 Task: Configure Outlook to automatically accept or decline meeting requests.
Action: Mouse moved to (41, 22)
Screenshot: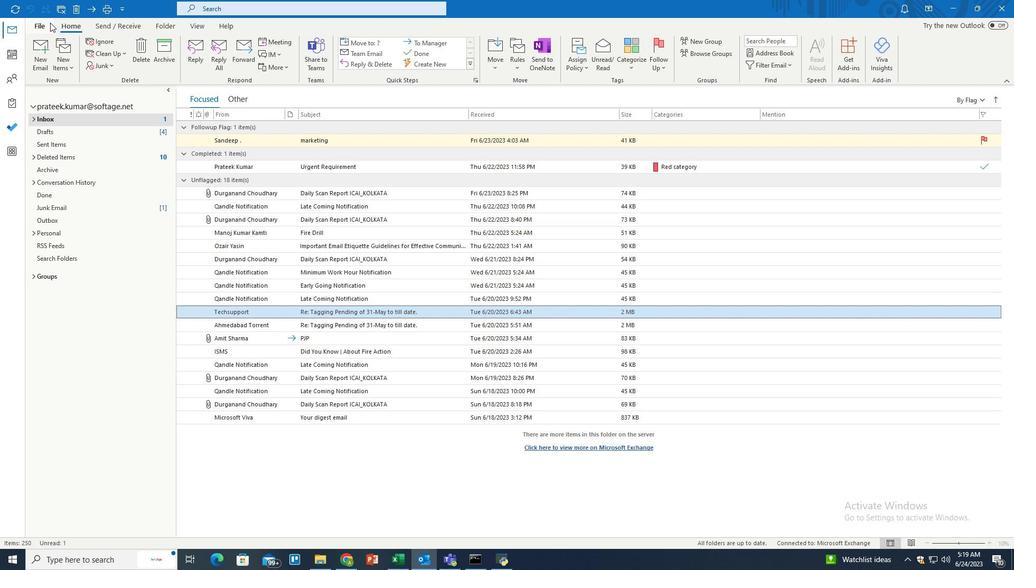 
Action: Mouse pressed left at (41, 22)
Screenshot: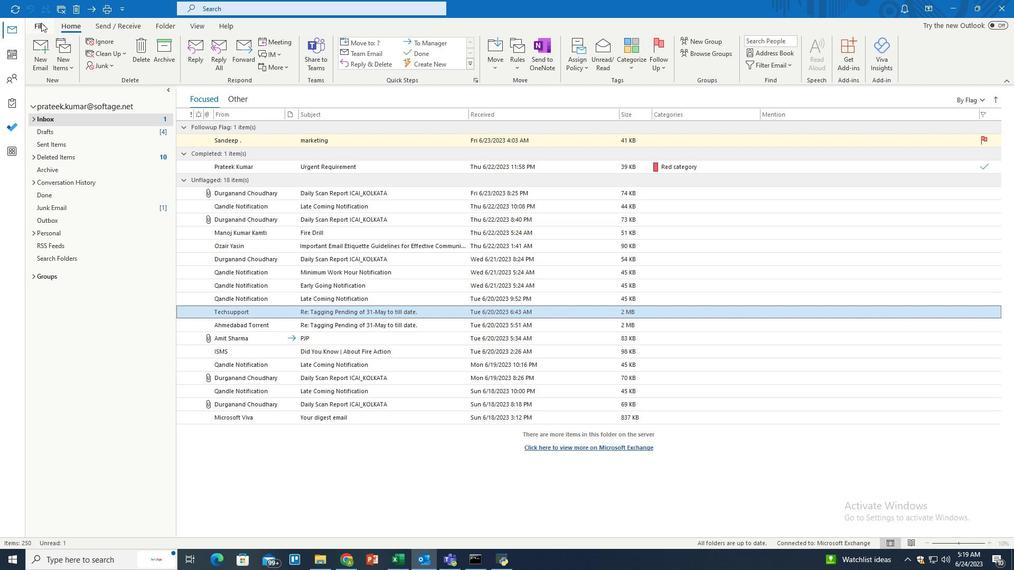 
Action: Mouse moved to (29, 510)
Screenshot: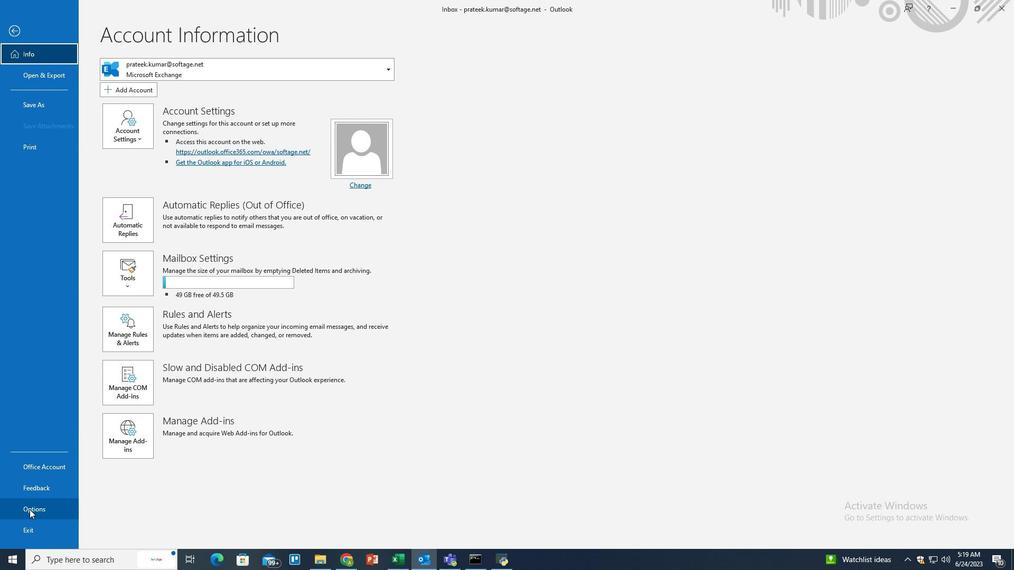 
Action: Mouse pressed left at (29, 510)
Screenshot: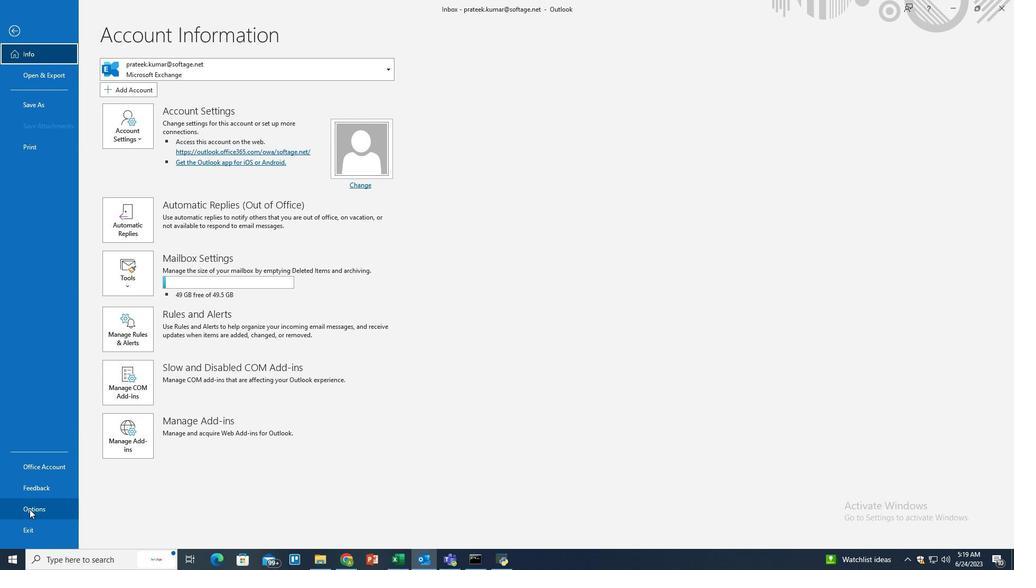
Action: Mouse moved to (304, 145)
Screenshot: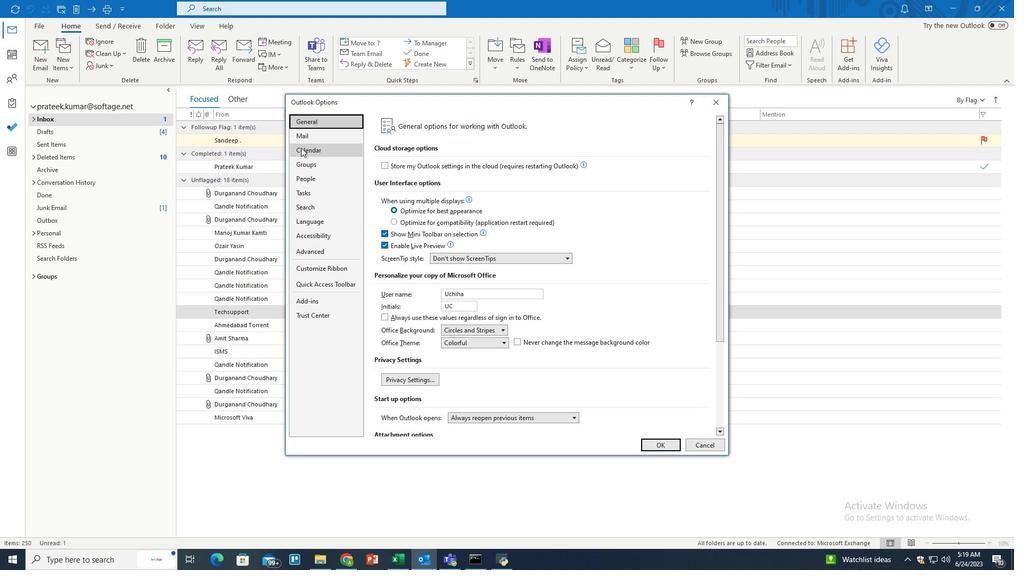 
Action: Mouse pressed left at (304, 145)
Screenshot: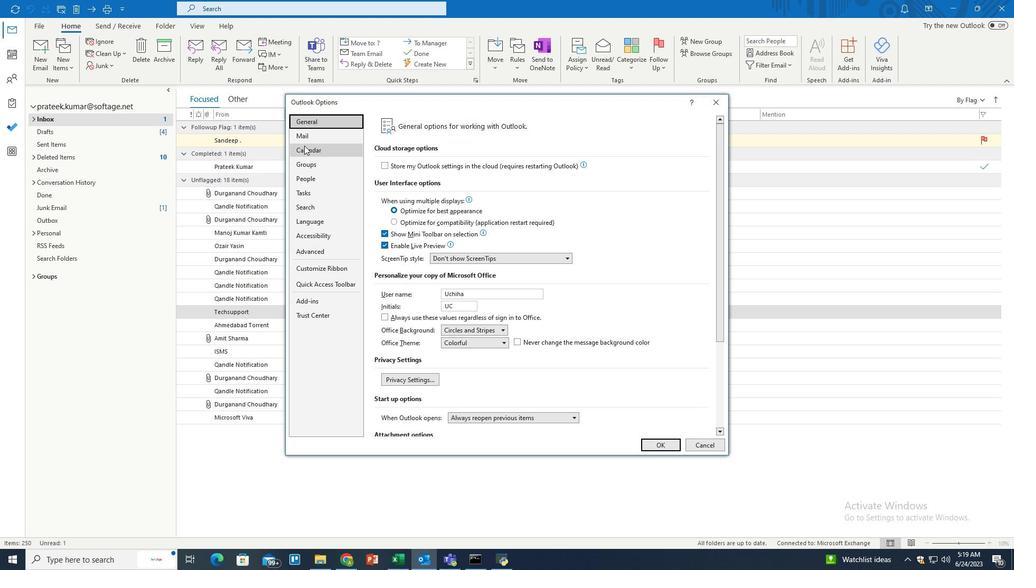 
Action: Mouse moved to (465, 291)
Screenshot: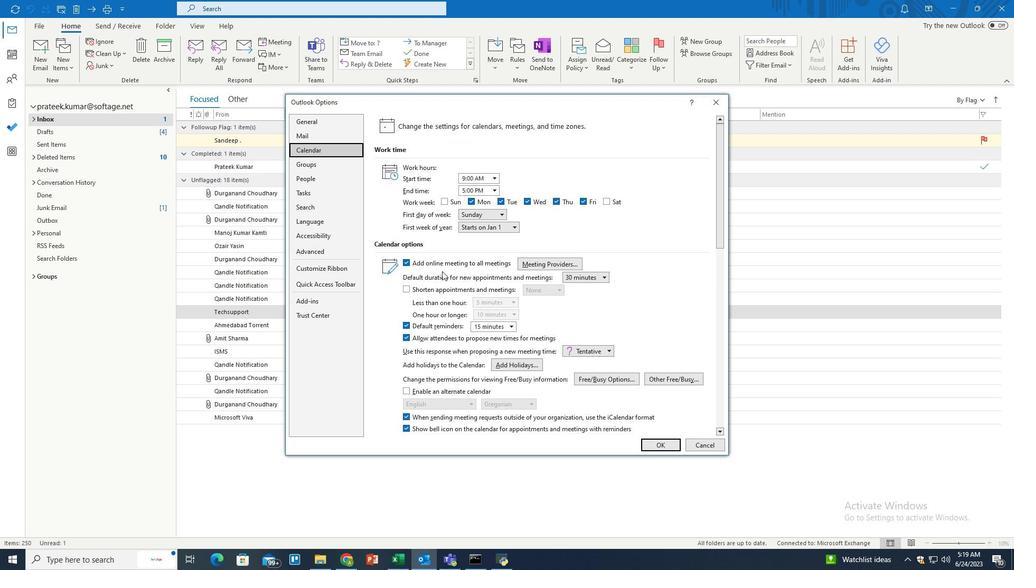 
Action: Mouse scrolled (465, 290) with delta (0, 0)
Screenshot: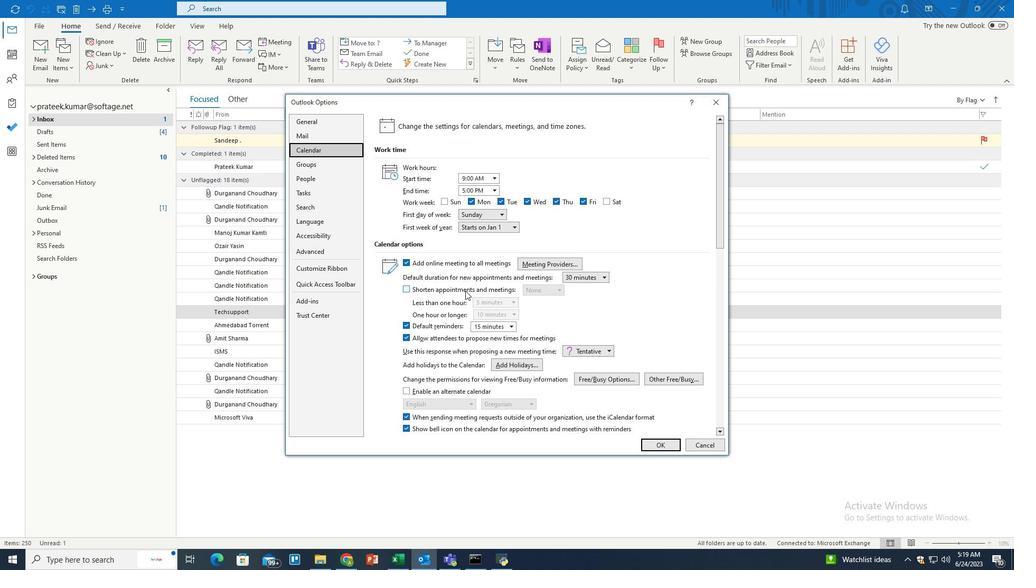 
Action: Mouse scrolled (465, 290) with delta (0, 0)
Screenshot: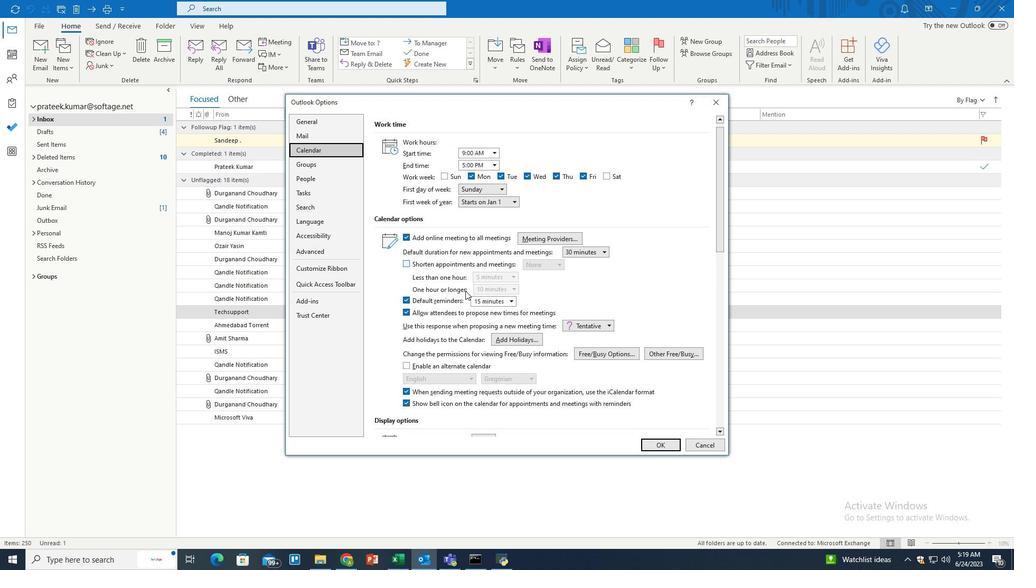 
Action: Mouse scrolled (465, 290) with delta (0, 0)
Screenshot: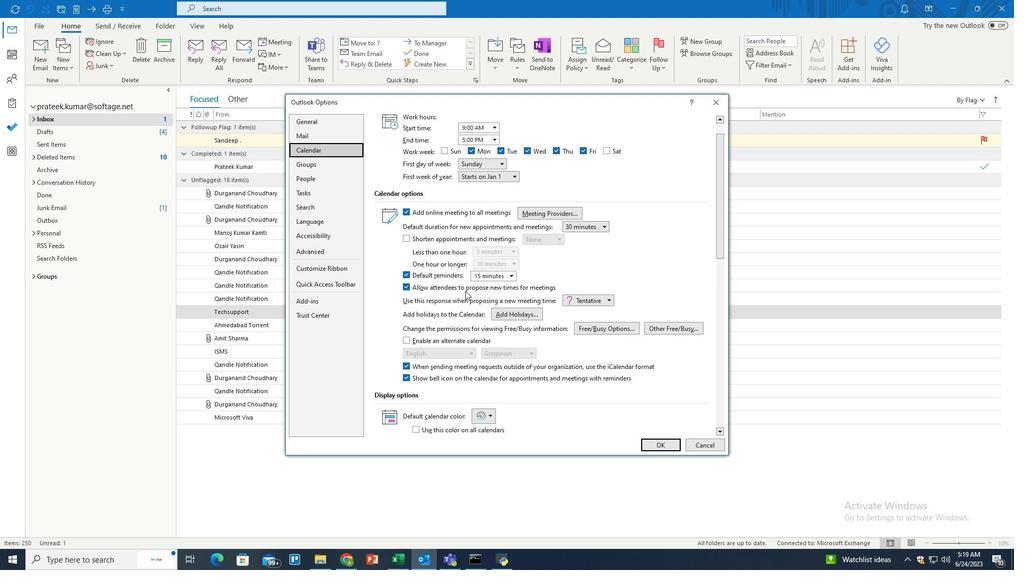 
Action: Mouse scrolled (465, 290) with delta (0, 0)
Screenshot: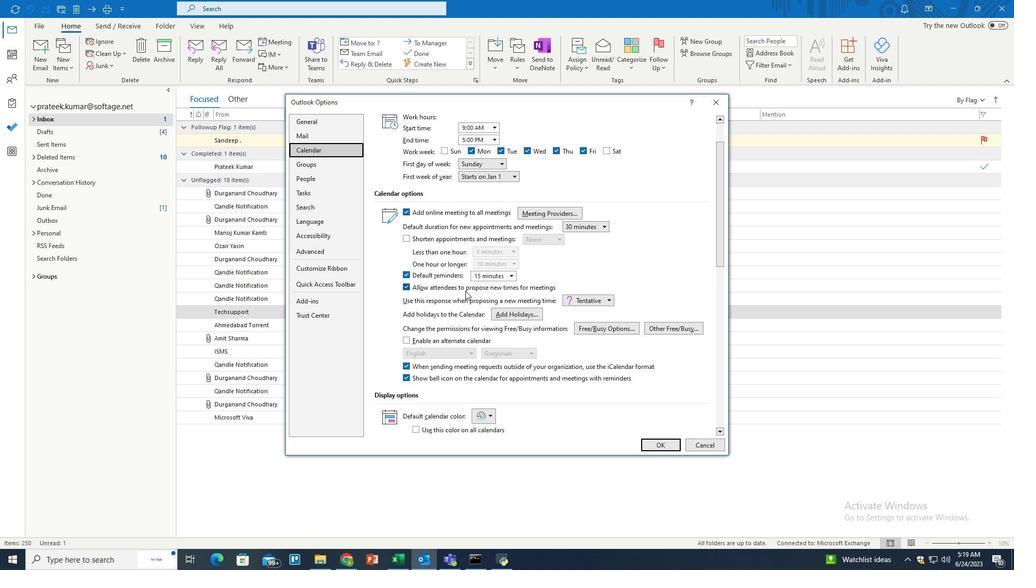 
Action: Mouse scrolled (465, 290) with delta (0, 0)
Screenshot: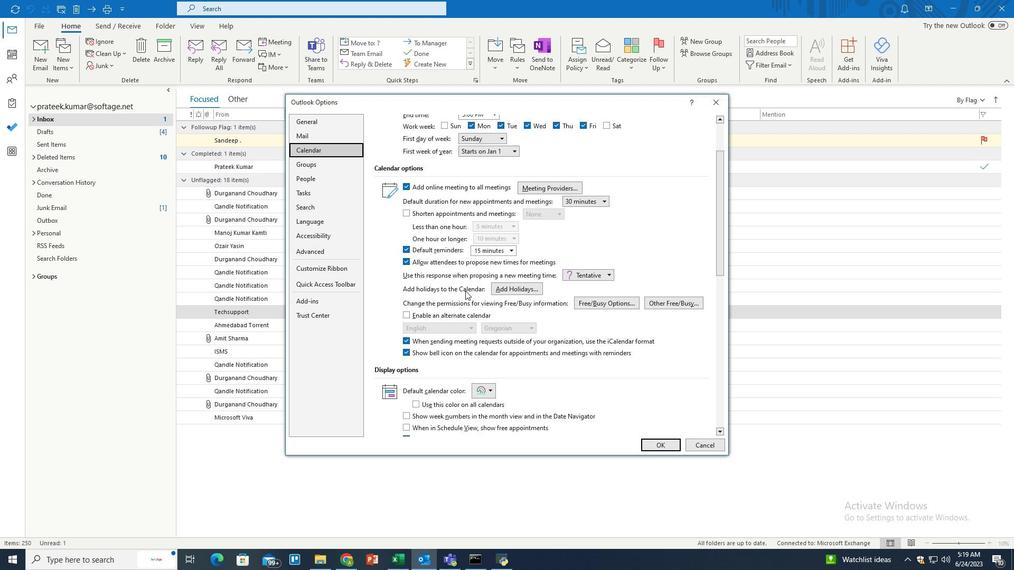 
Action: Mouse scrolled (465, 290) with delta (0, 0)
Screenshot: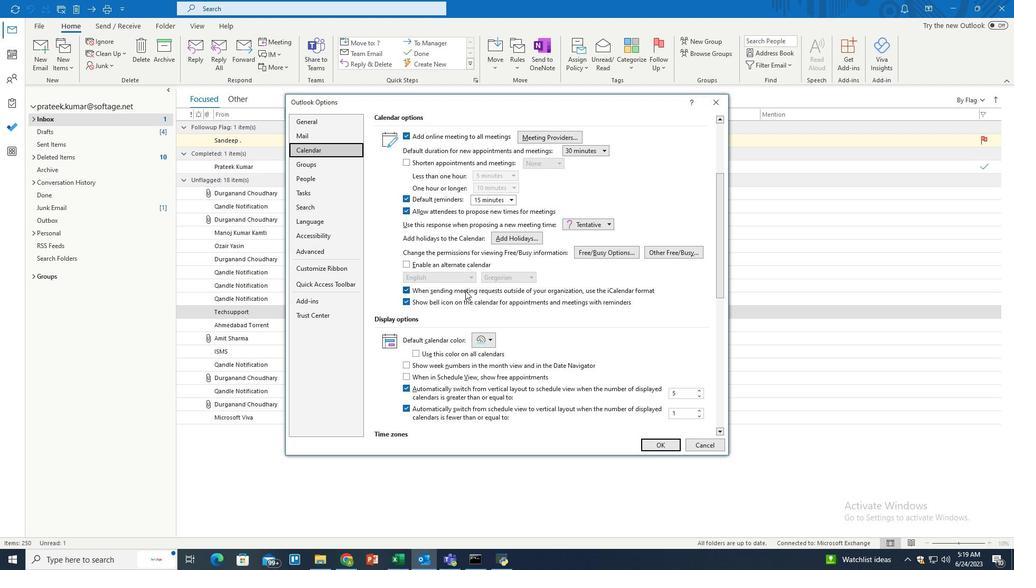 
Action: Mouse scrolled (465, 290) with delta (0, 0)
Screenshot: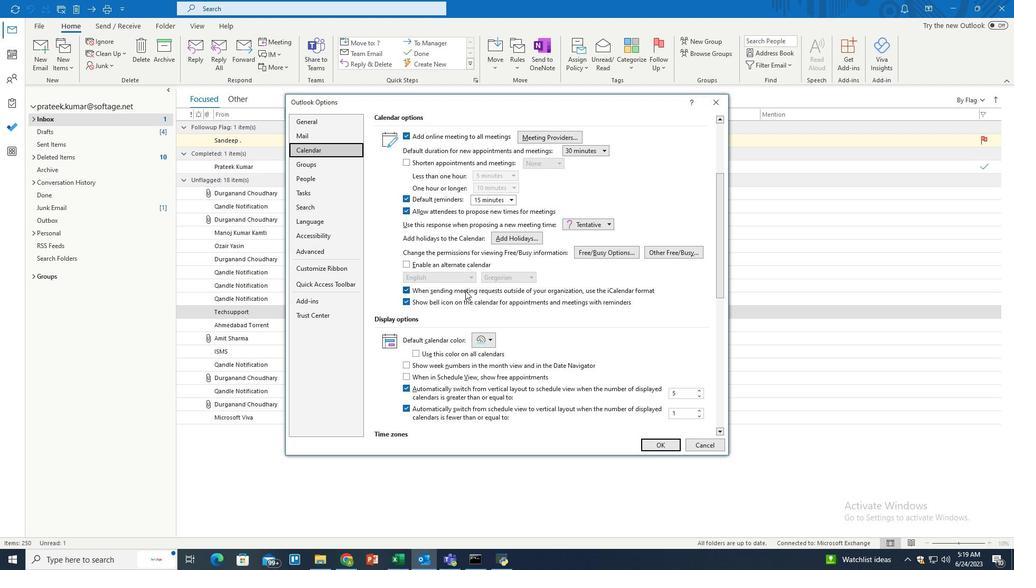 
Action: Mouse scrolled (465, 290) with delta (0, 0)
Screenshot: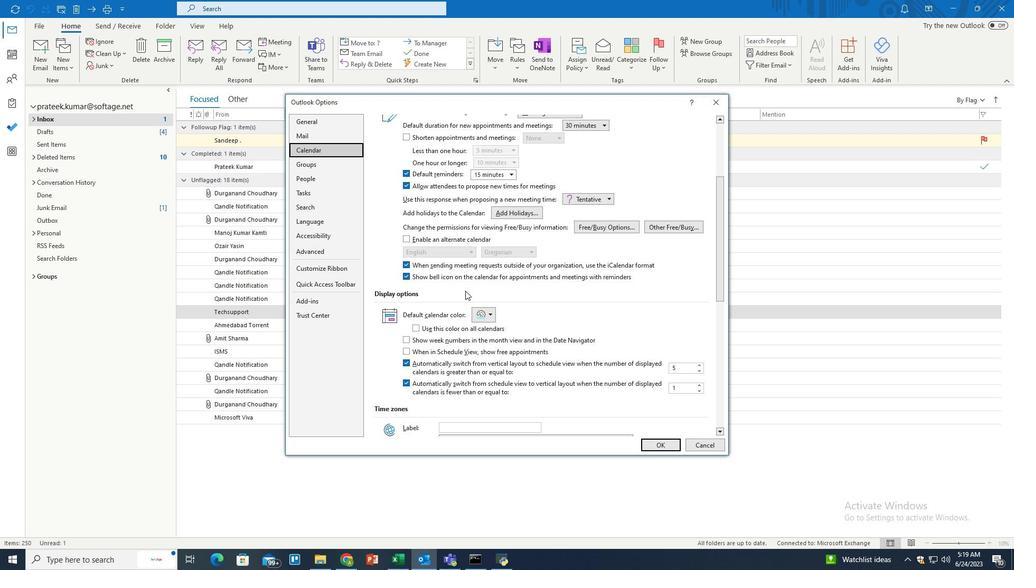 
Action: Mouse scrolled (465, 290) with delta (0, 0)
Screenshot: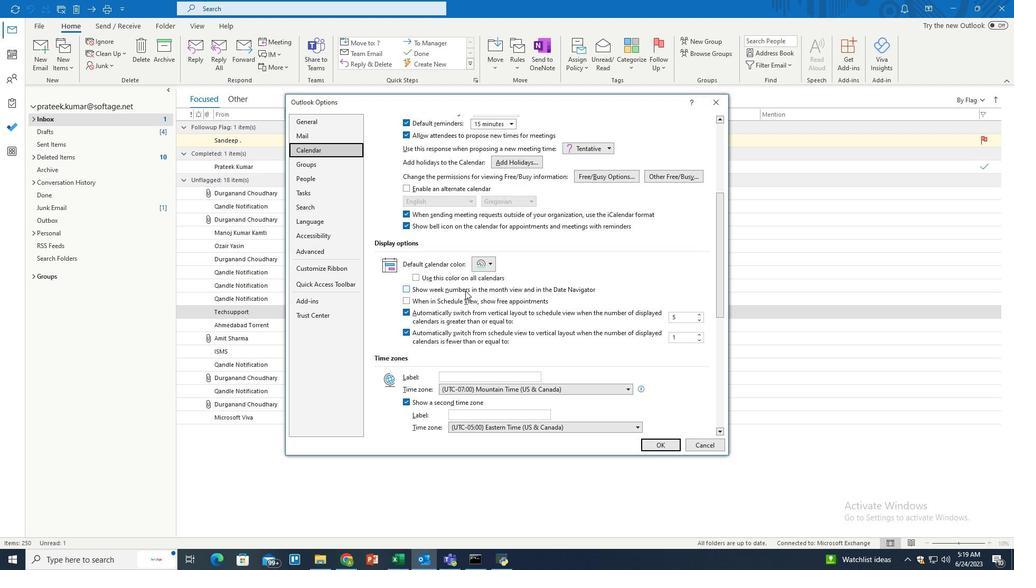 
Action: Mouse scrolled (465, 290) with delta (0, 0)
Screenshot: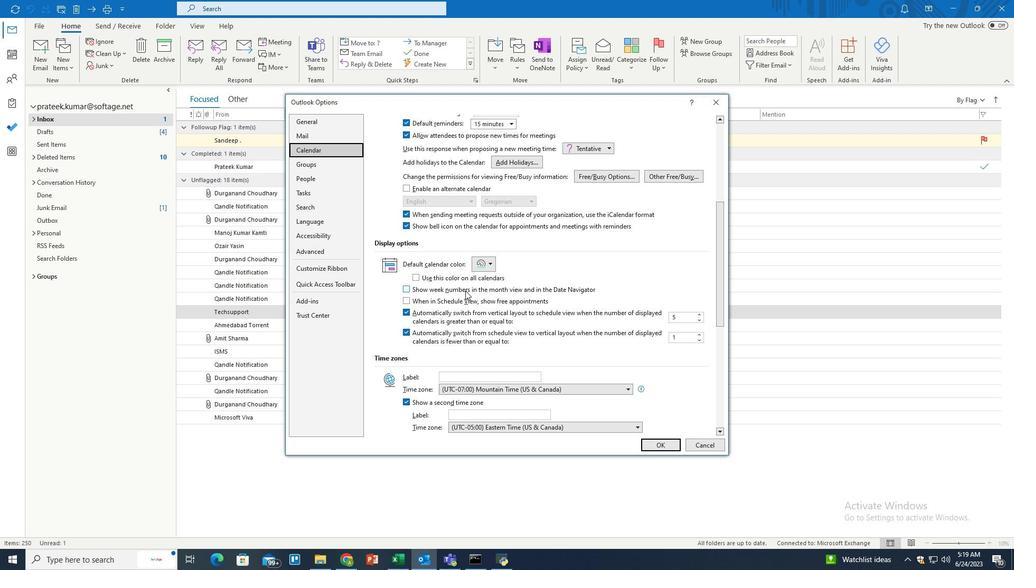
Action: Mouse scrolled (465, 290) with delta (0, 0)
Screenshot: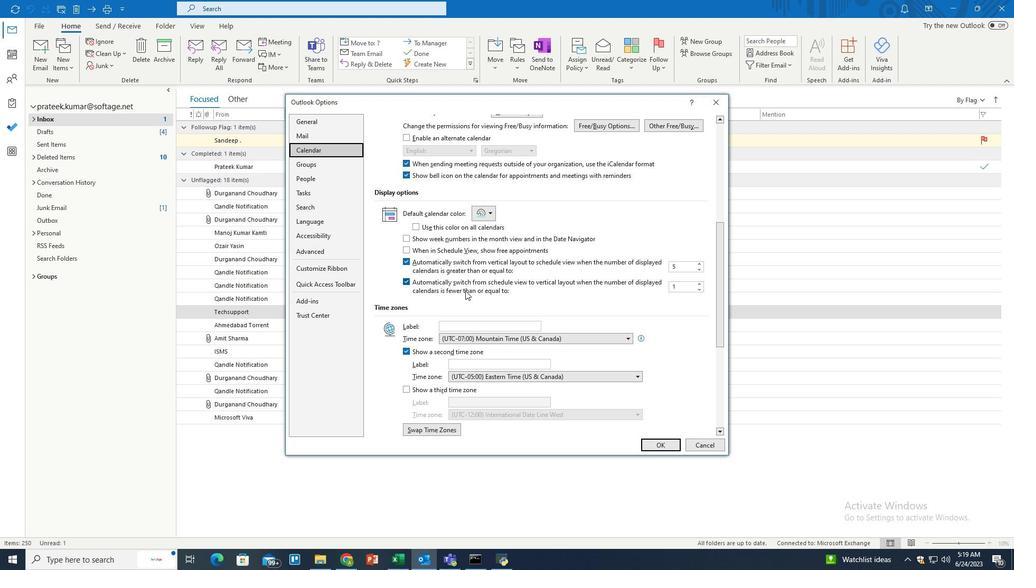 
Action: Mouse scrolled (465, 290) with delta (0, 0)
Screenshot: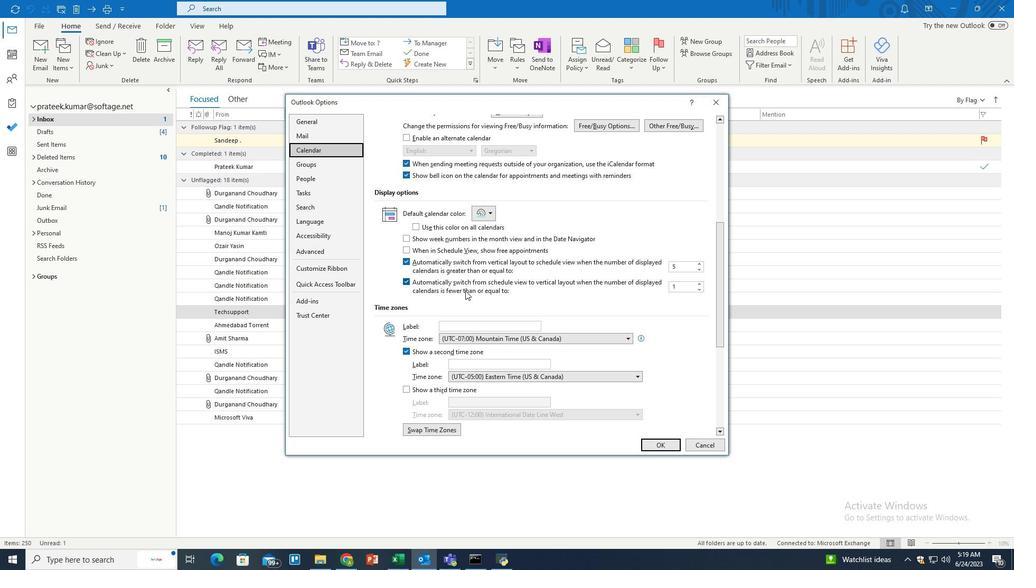 
Action: Mouse scrolled (465, 290) with delta (0, 0)
Screenshot: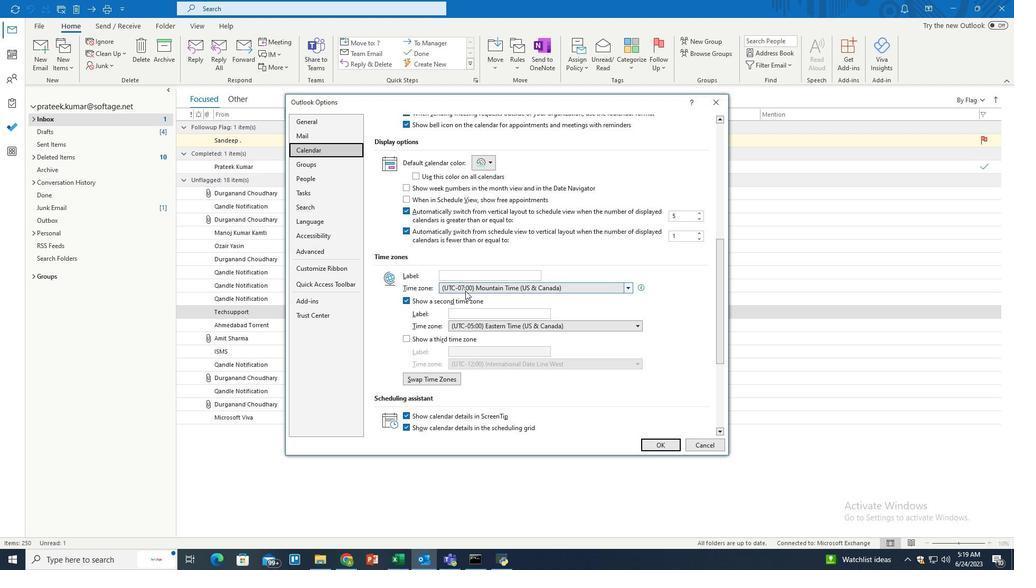 
Action: Mouse scrolled (465, 290) with delta (0, 0)
Screenshot: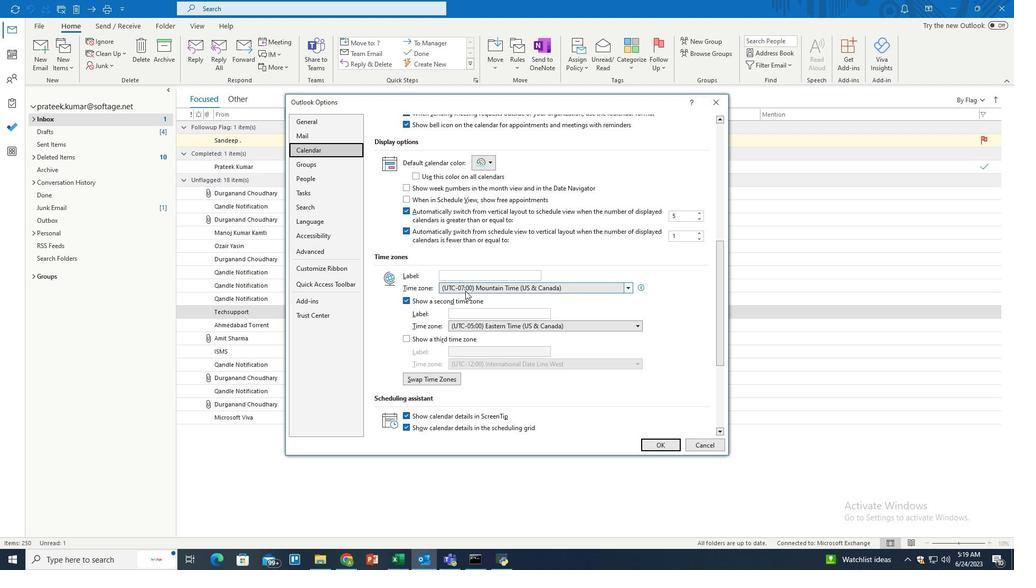 
Action: Mouse scrolled (465, 290) with delta (0, 0)
Screenshot: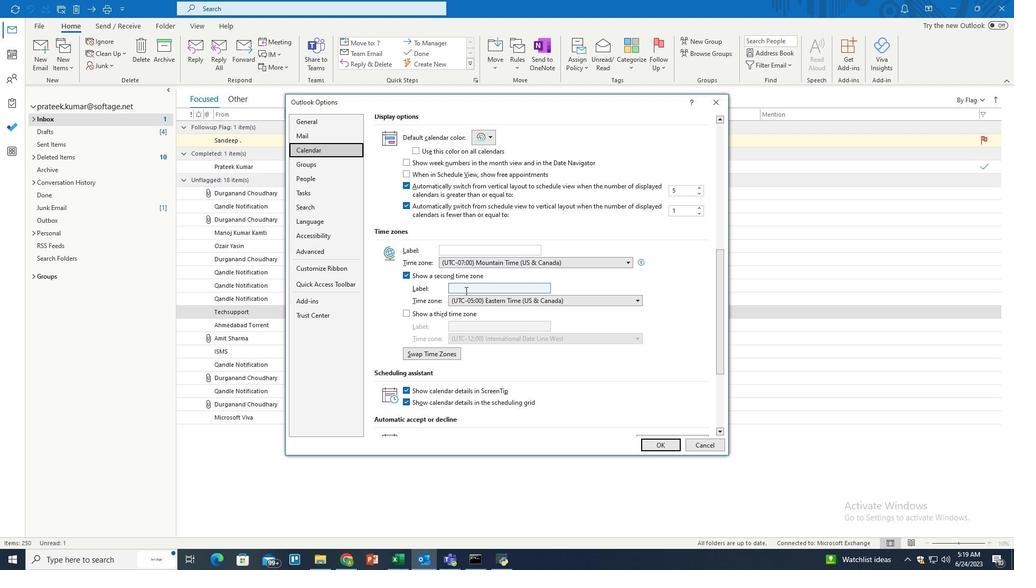 
Action: Mouse scrolled (465, 290) with delta (0, 0)
Screenshot: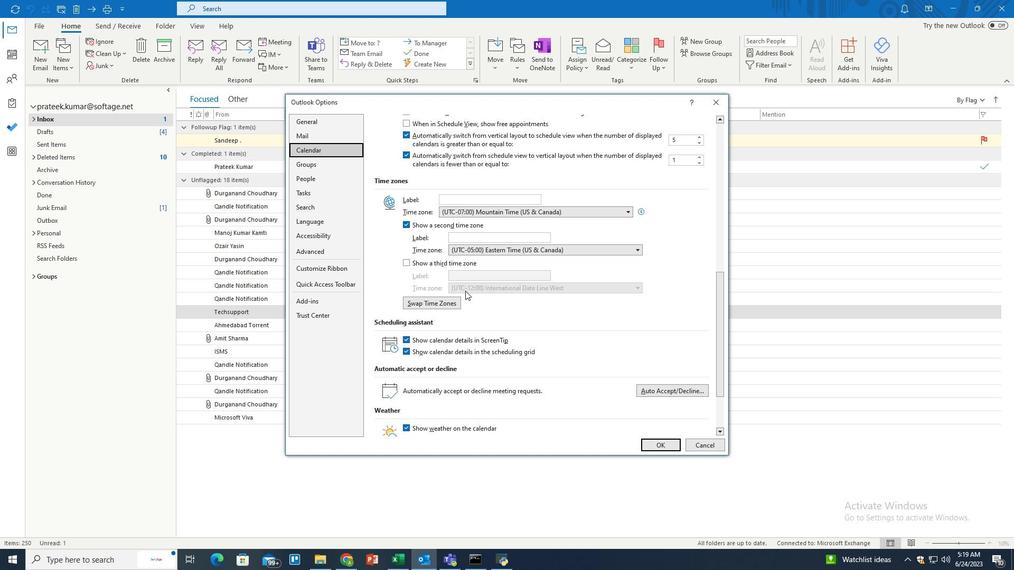 
Action: Mouse scrolled (465, 290) with delta (0, 0)
Screenshot: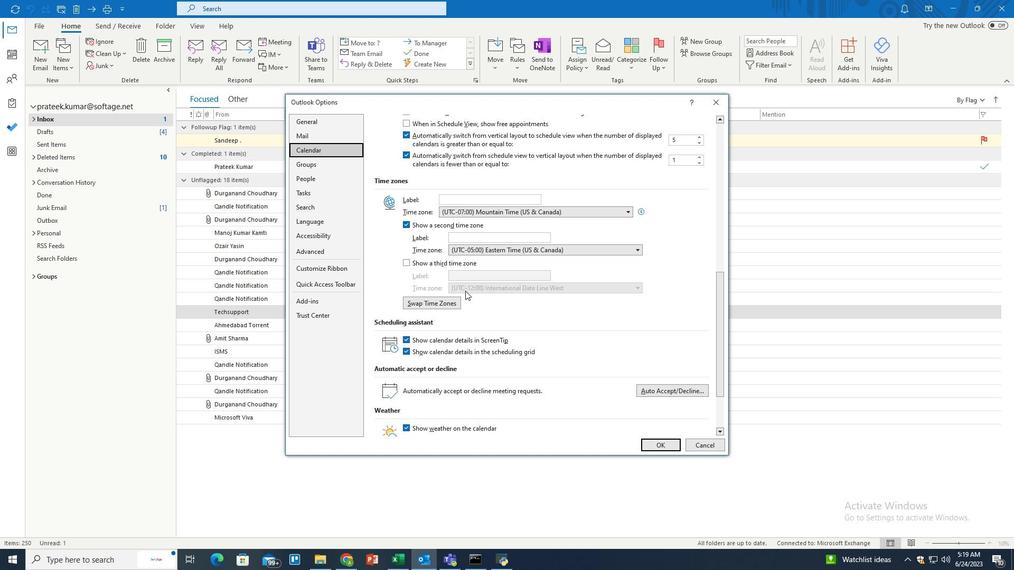 
Action: Mouse moved to (650, 341)
Screenshot: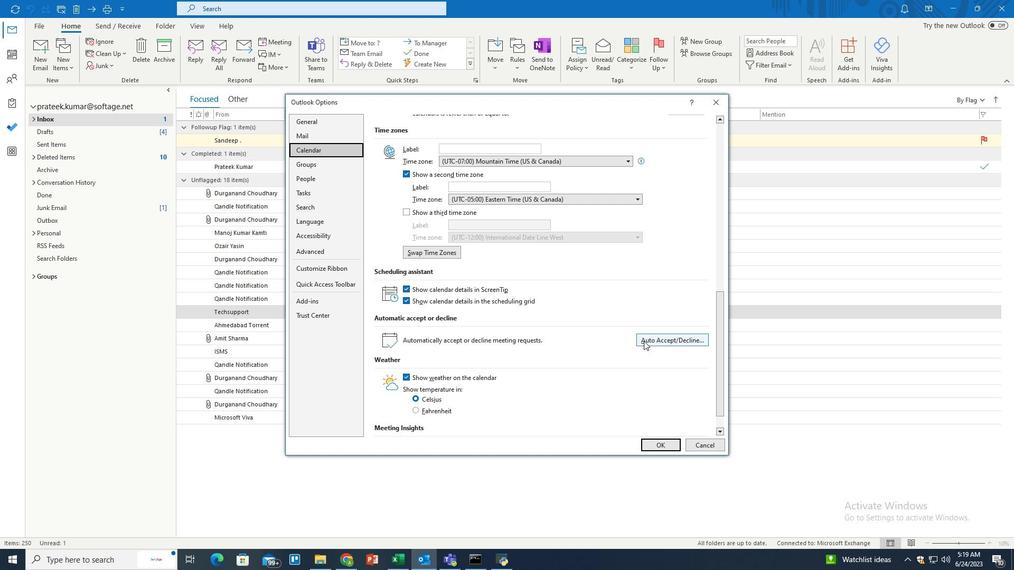 
Action: Mouse pressed left at (650, 341)
Screenshot: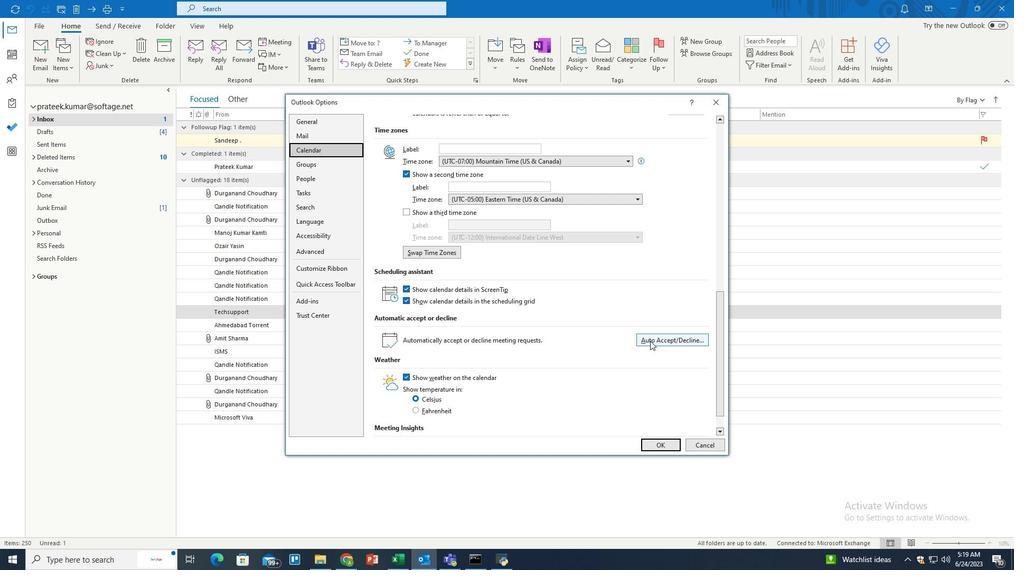 
Action: Mouse moved to (380, 270)
Screenshot: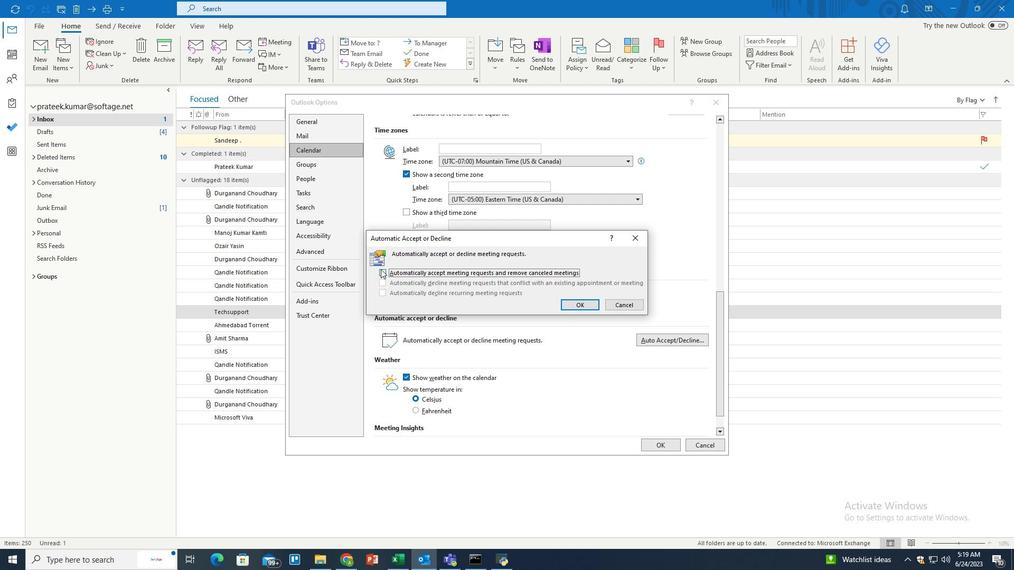 
Action: Mouse pressed left at (380, 270)
Screenshot: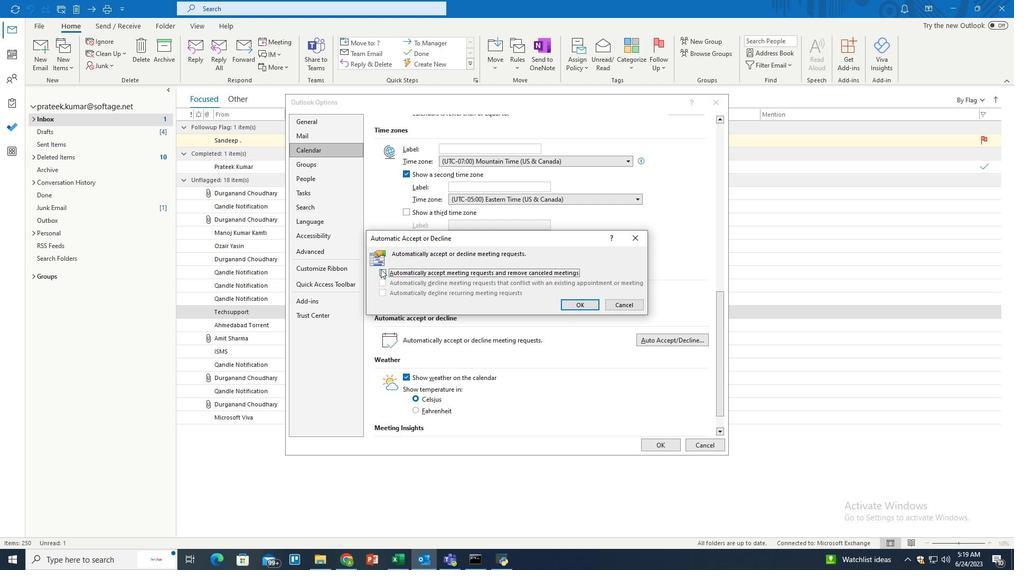 
Action: Mouse moved to (383, 280)
Screenshot: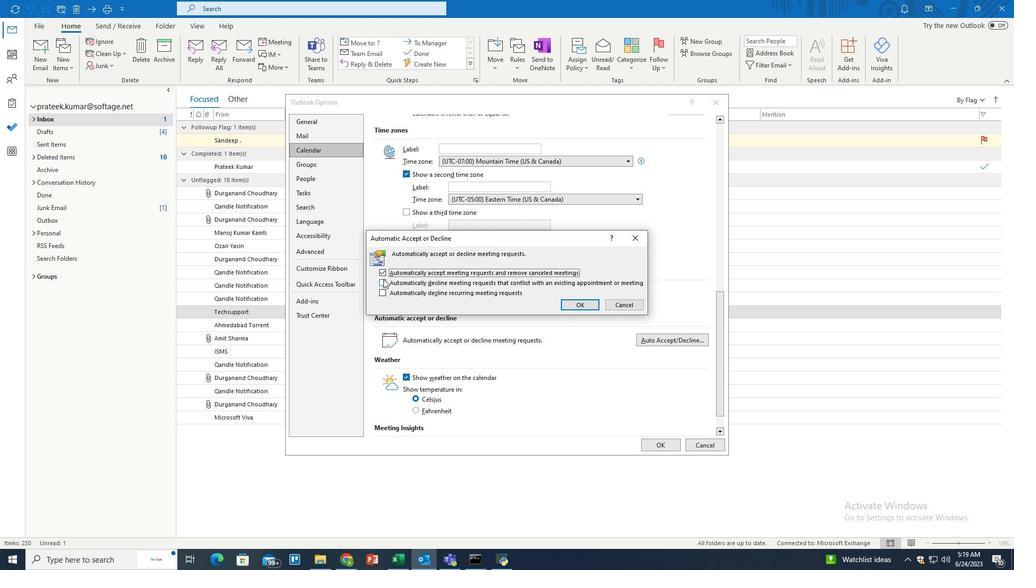 
Action: Mouse pressed left at (383, 280)
Screenshot: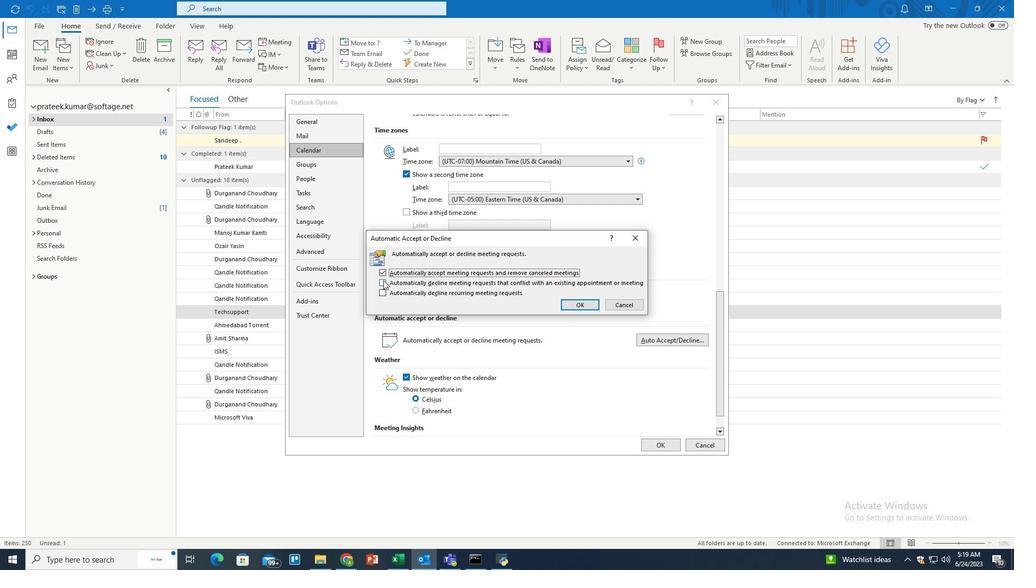 
Action: Mouse moved to (571, 303)
Screenshot: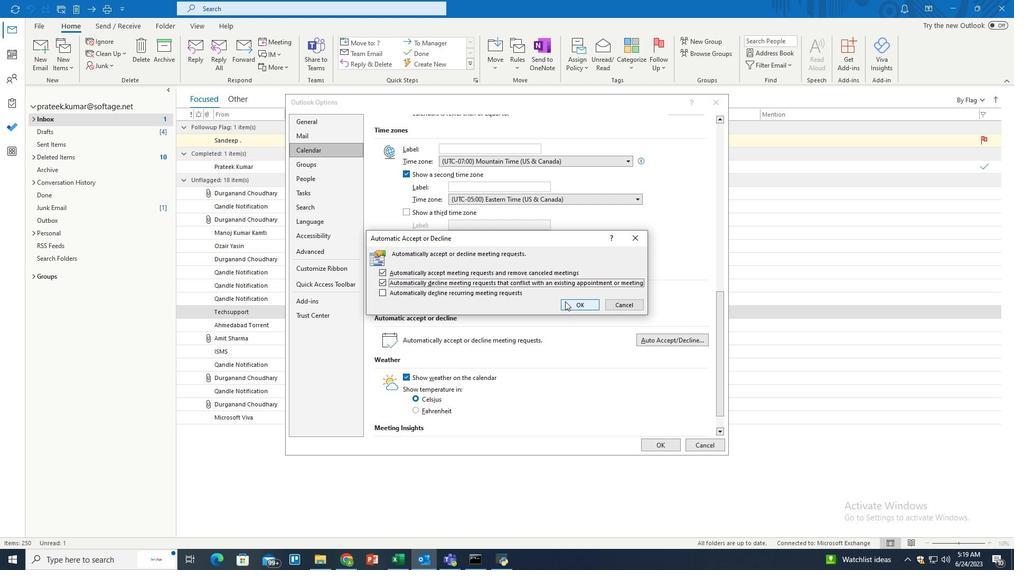 
Action: Mouse pressed left at (571, 303)
Screenshot: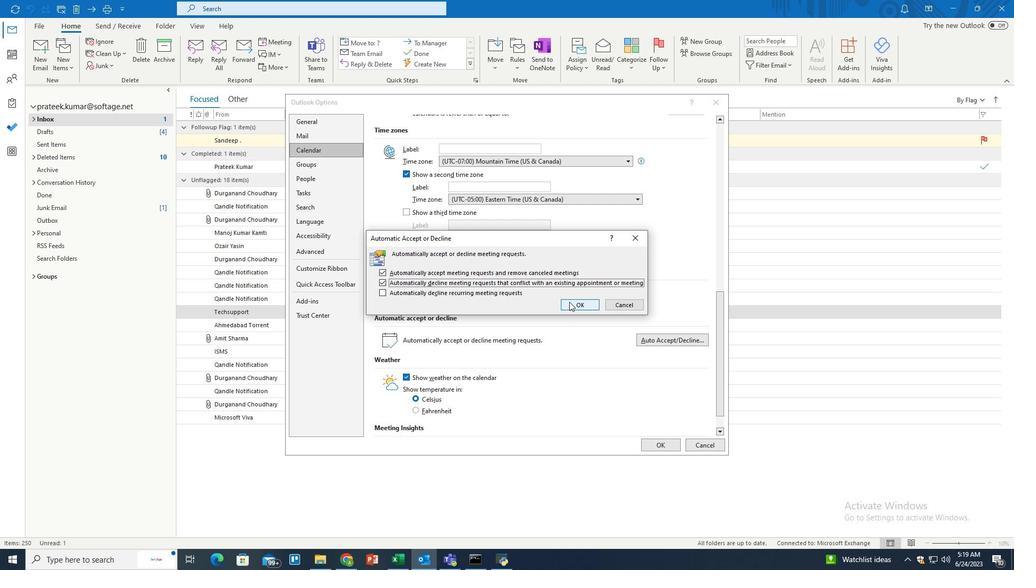 
Action: Mouse moved to (659, 441)
Screenshot: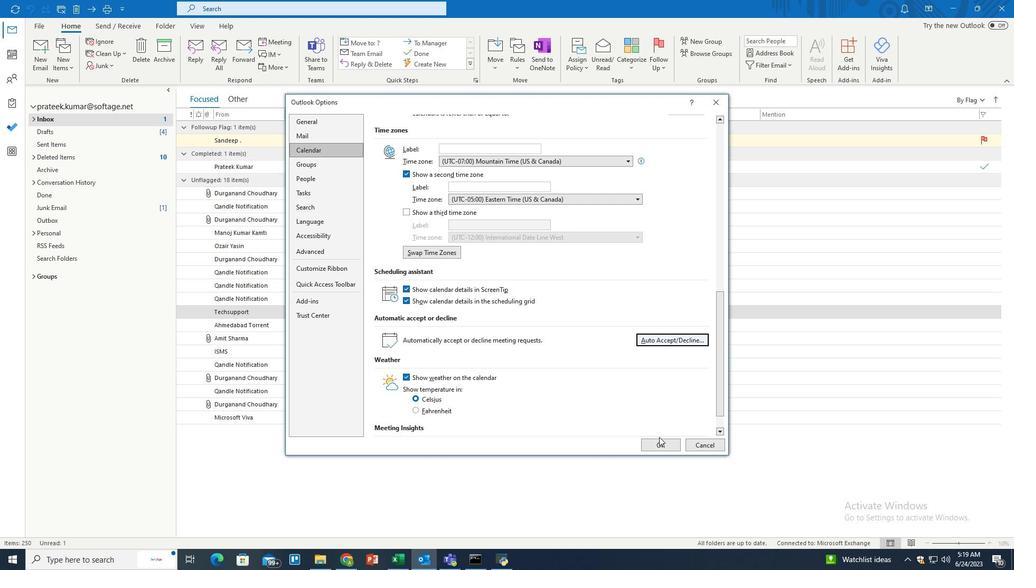 
Action: Mouse pressed left at (659, 441)
Screenshot: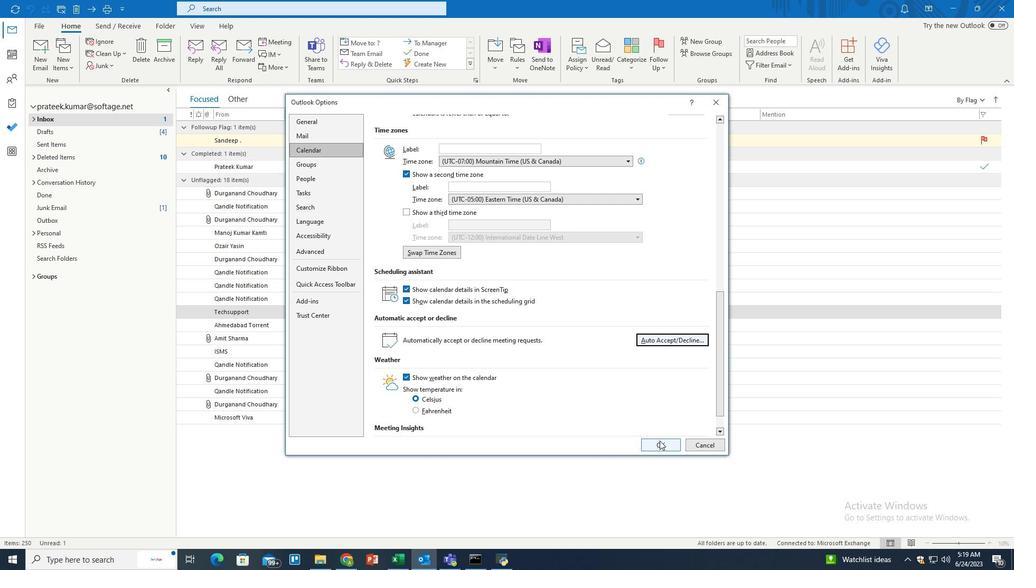 
Action: Mouse moved to (485, 310)
Screenshot: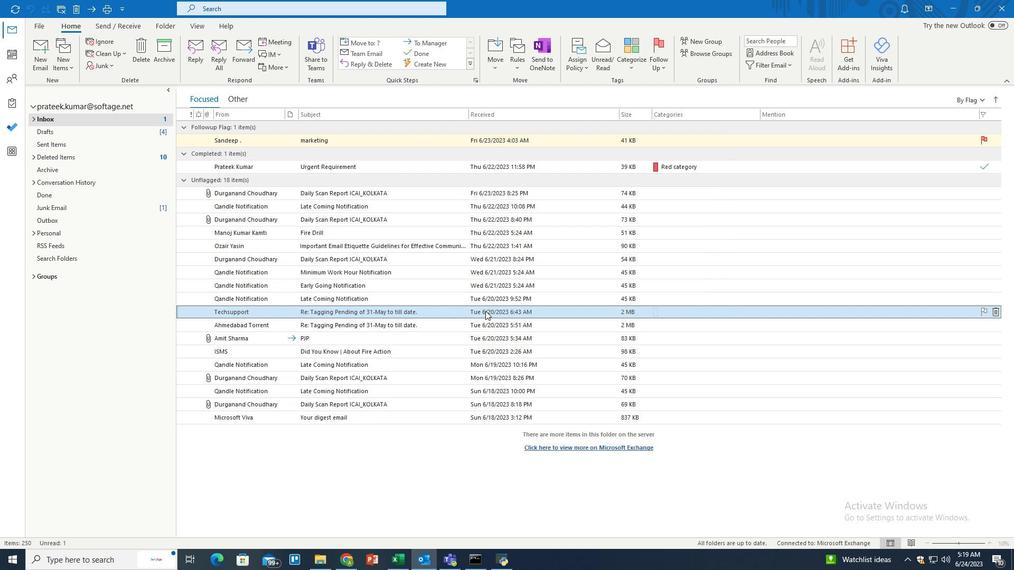 
